 Task: For heading Arial with bold.  font size for heading22,  'Change the font style of data to'Arial Narrow.  and font size to 14,  Change the alignment of both headline & data to Align middle.  In the sheet  DashboardTaxDocs
Action: Mouse moved to (19, 124)
Screenshot: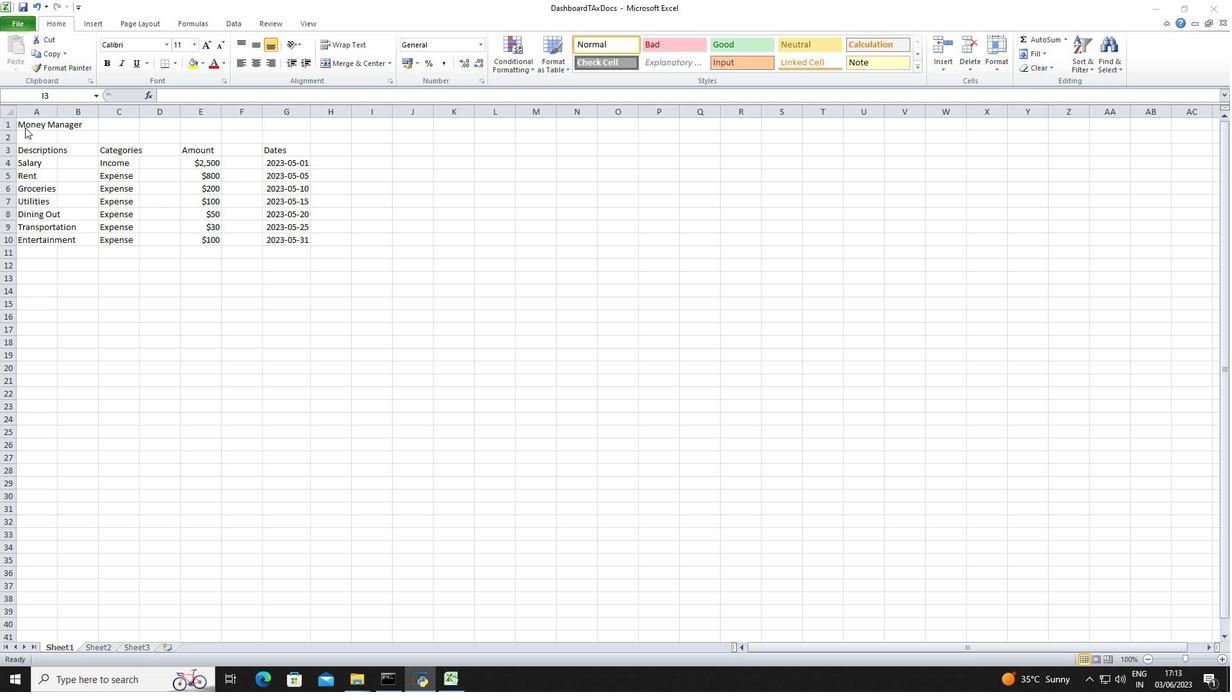 
Action: Mouse pressed left at (19, 124)
Screenshot: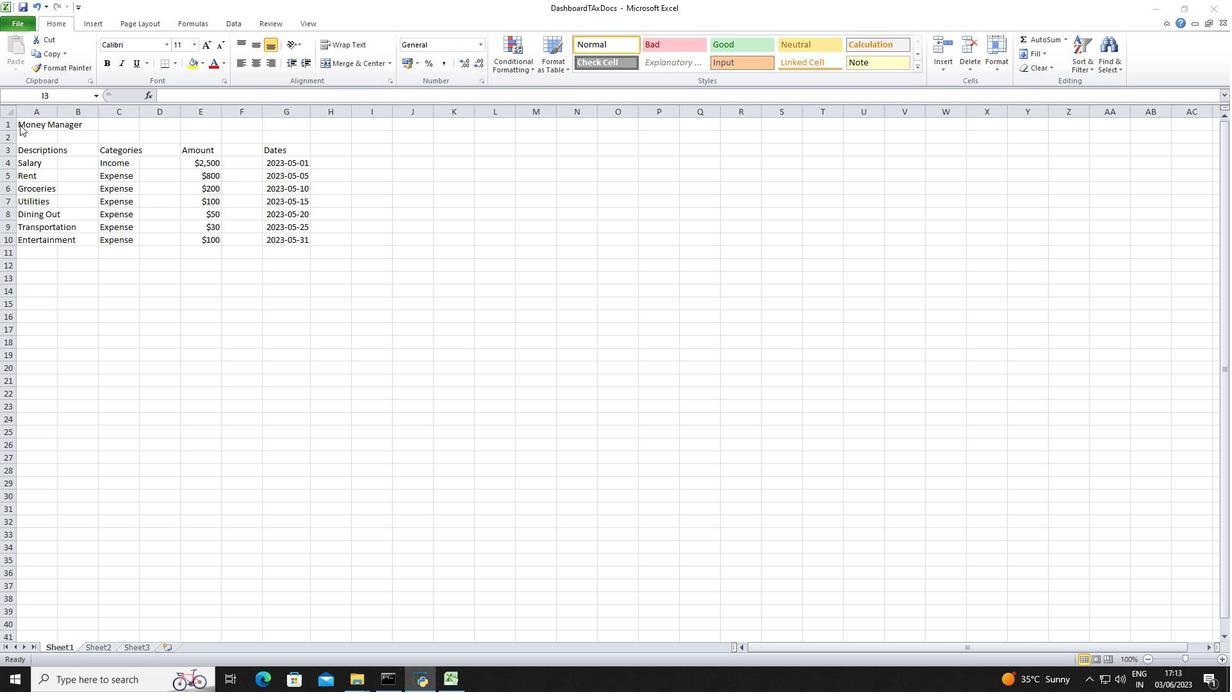 
Action: Mouse moved to (27, 124)
Screenshot: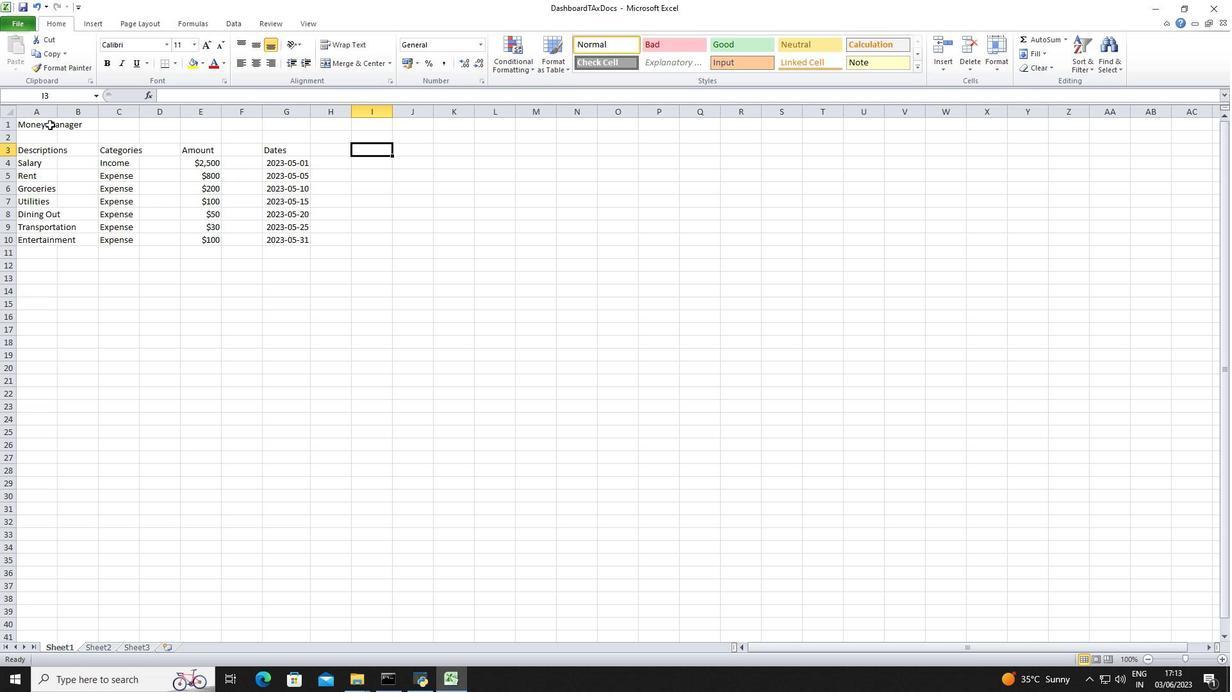 
Action: Mouse pressed left at (27, 124)
Screenshot: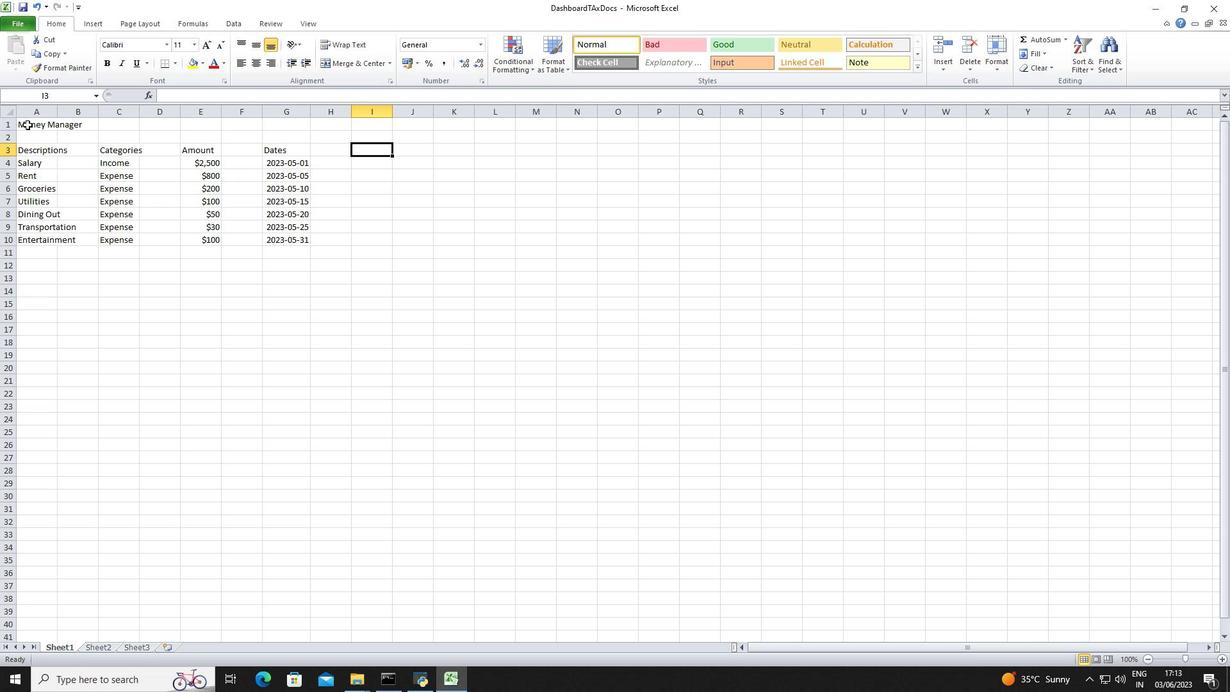 
Action: Mouse moved to (132, 50)
Screenshot: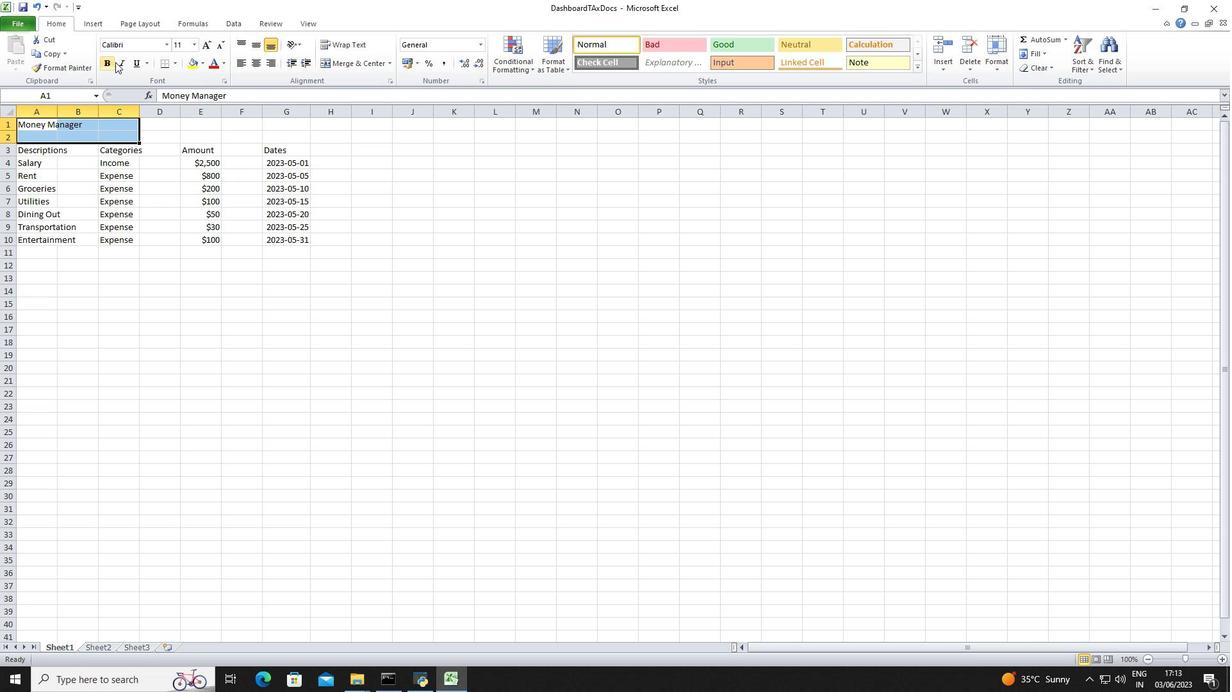 
Action: Mouse pressed left at (132, 50)
Screenshot: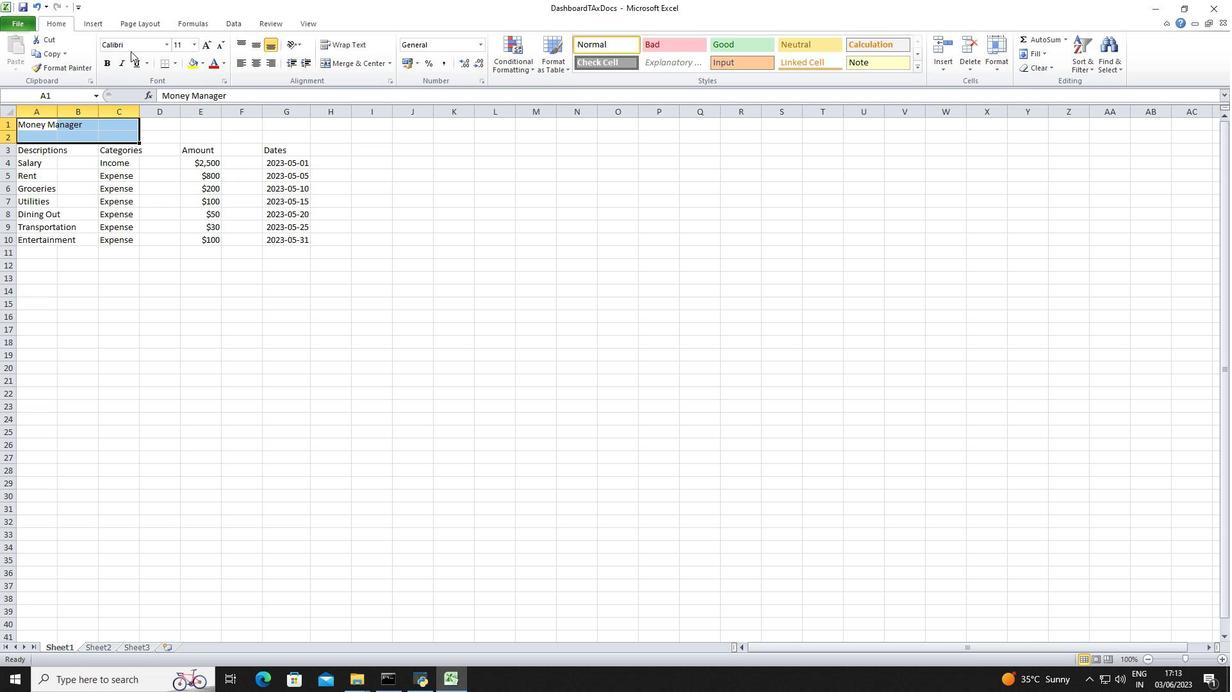 
Action: Mouse moved to (132, 44)
Screenshot: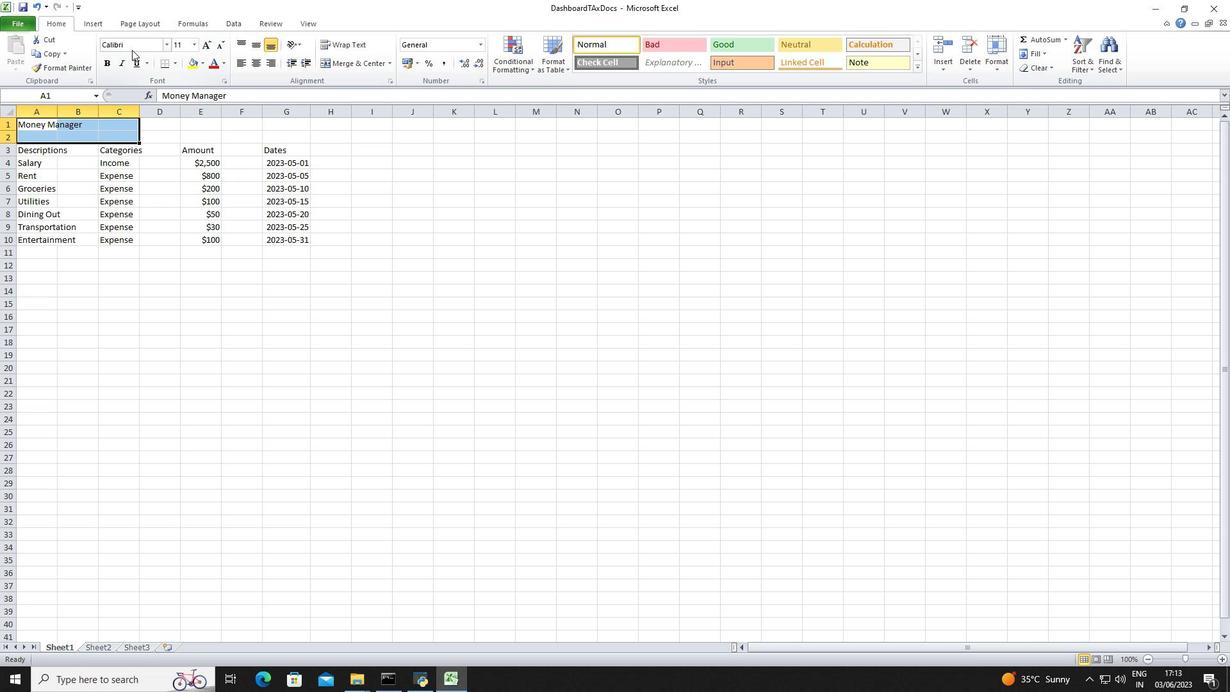 
Action: Mouse pressed left at (132, 44)
Screenshot: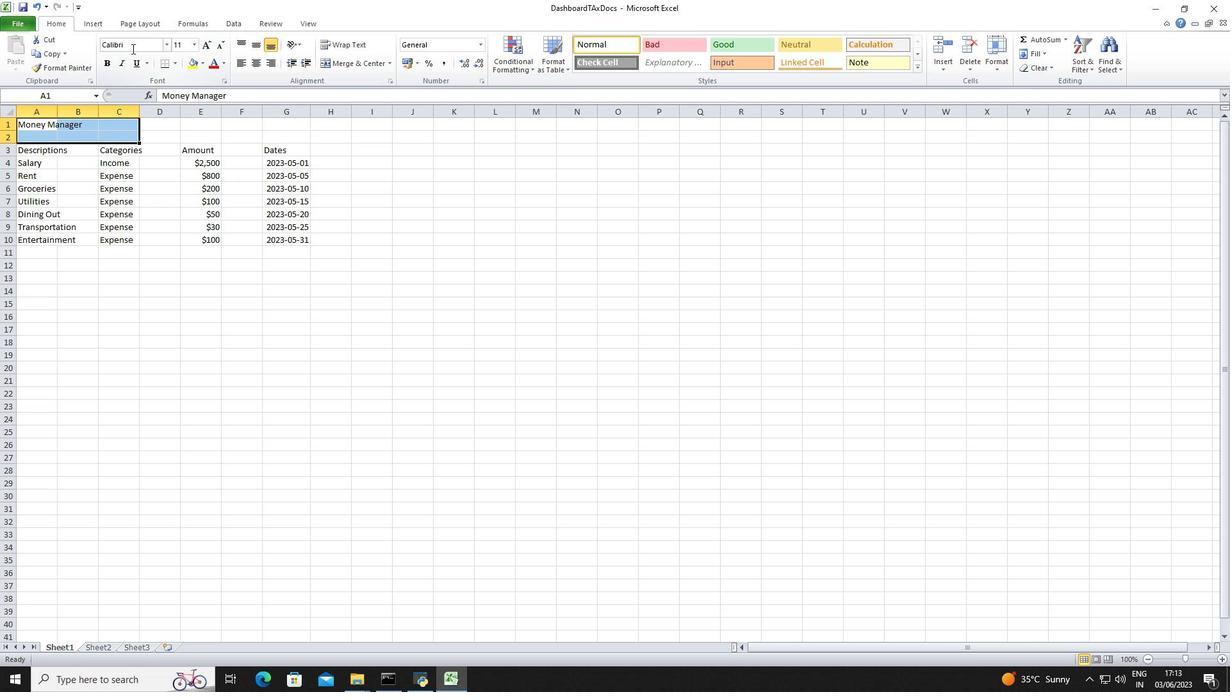
Action: Key pressed <Key.shift>Arial<Key.enter>
Screenshot: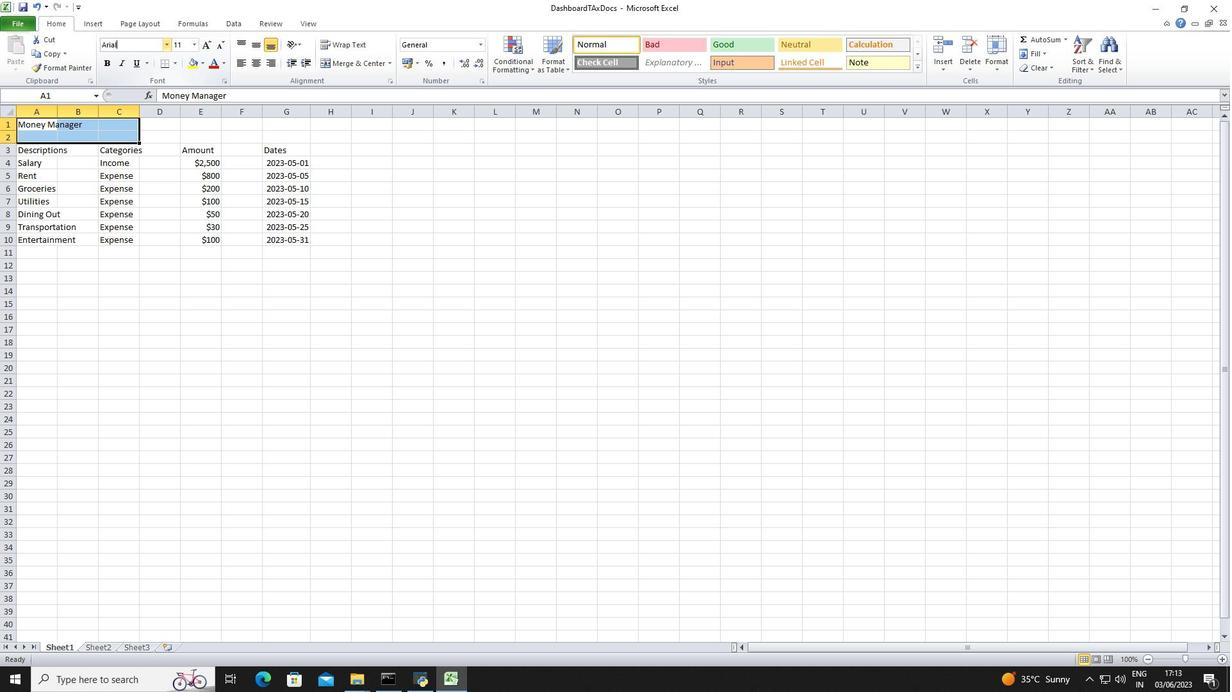 
Action: Mouse moved to (107, 61)
Screenshot: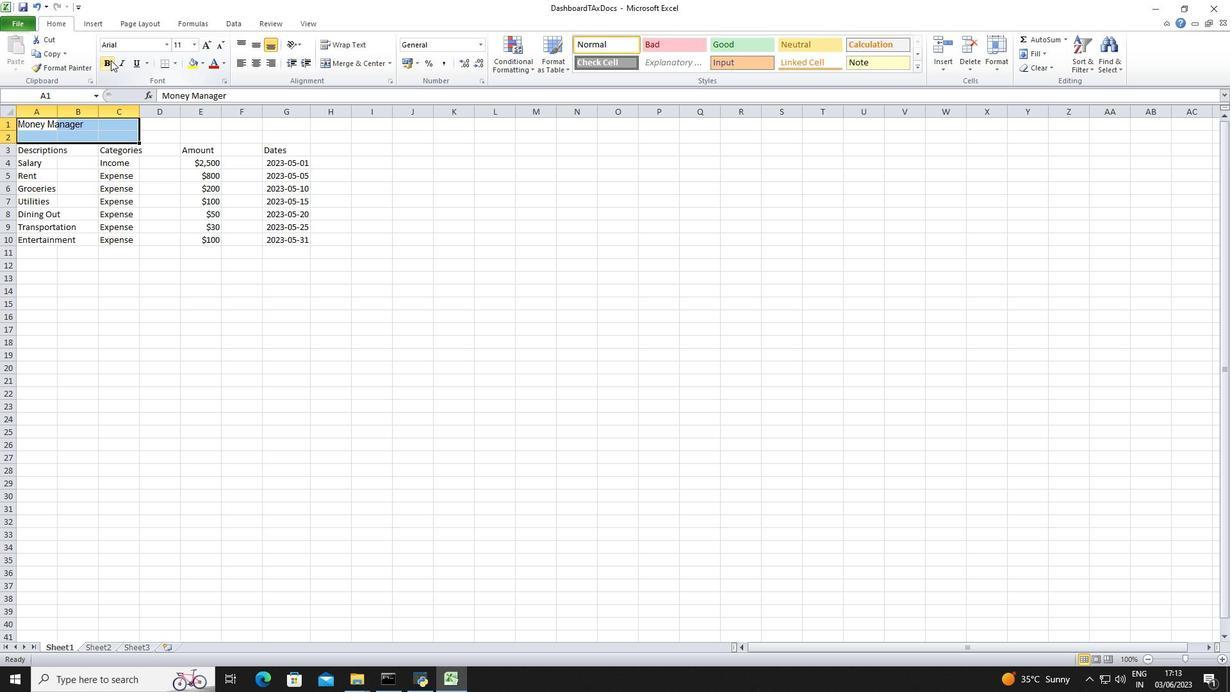 
Action: Mouse pressed left at (107, 61)
Screenshot: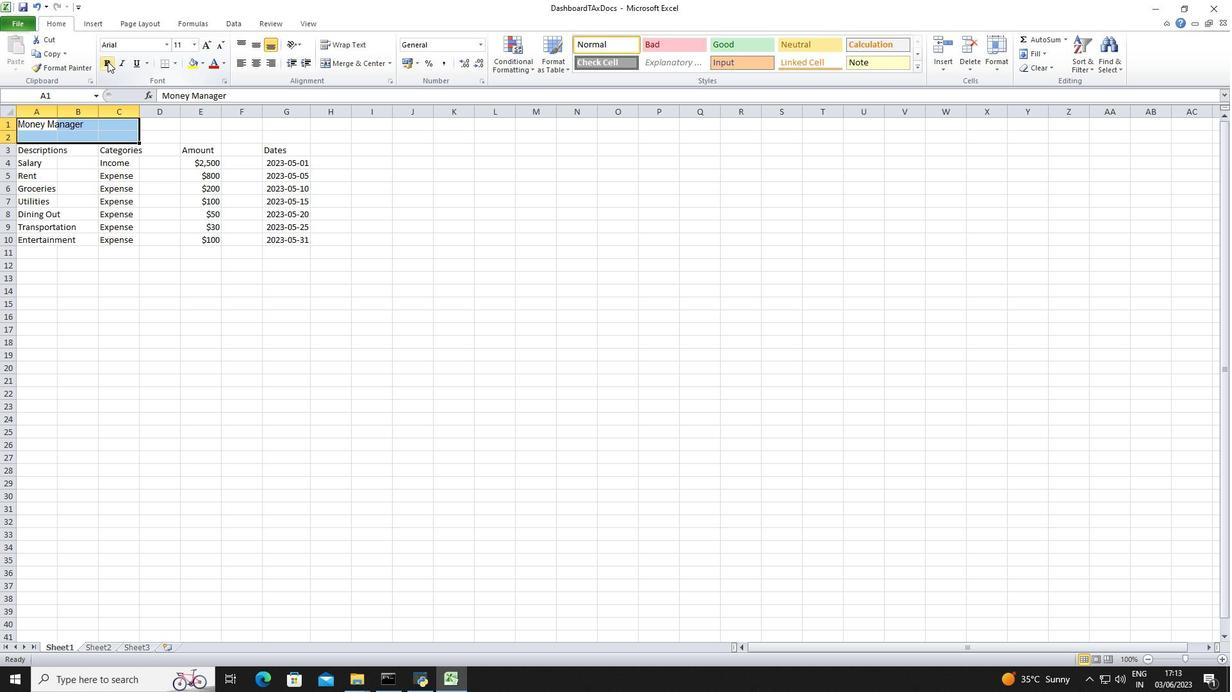 
Action: Mouse moved to (193, 43)
Screenshot: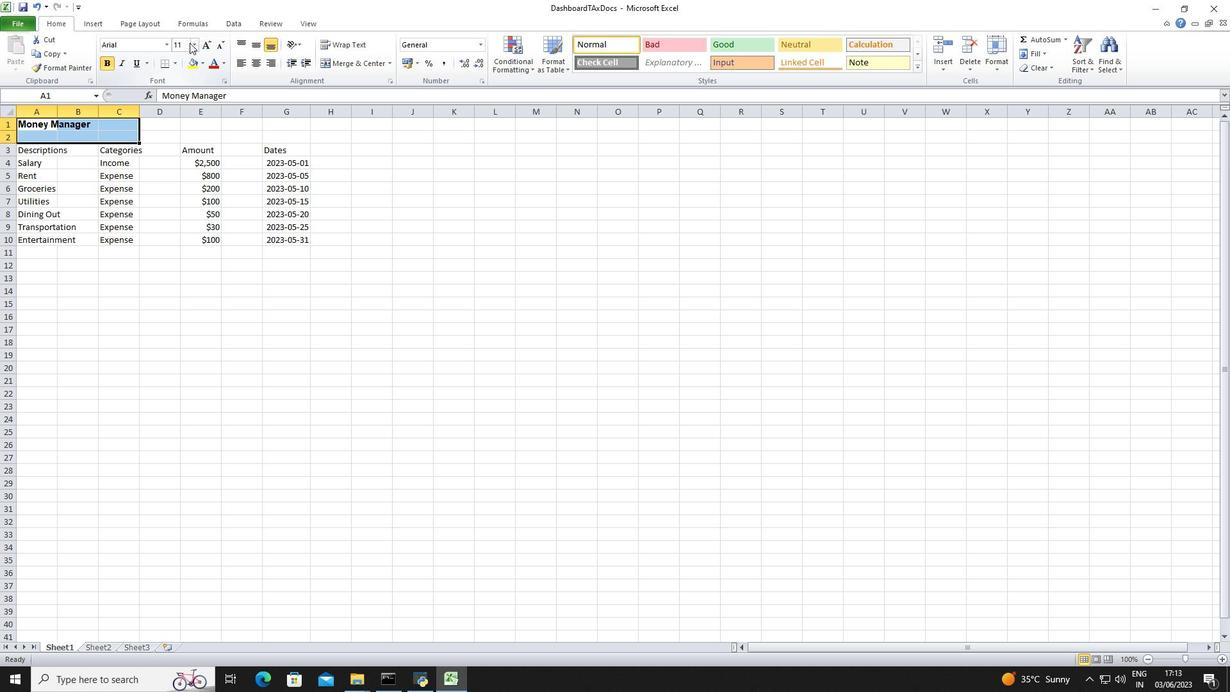 
Action: Mouse pressed left at (193, 43)
Screenshot: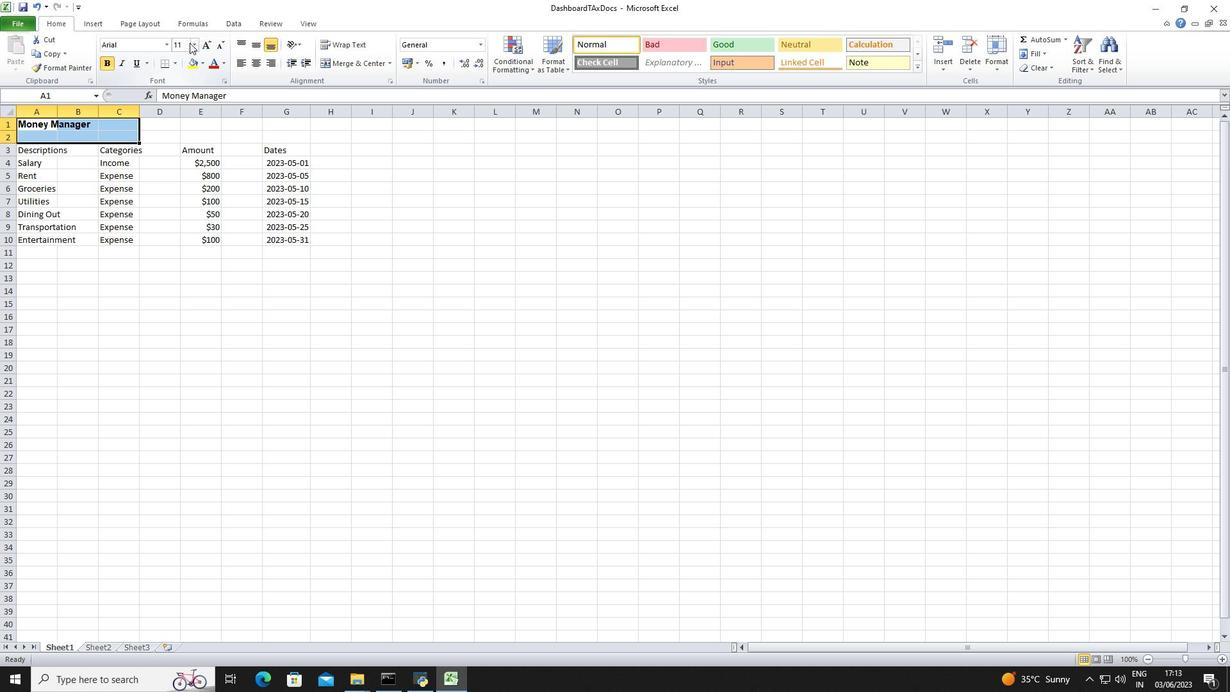 
Action: Mouse moved to (182, 156)
Screenshot: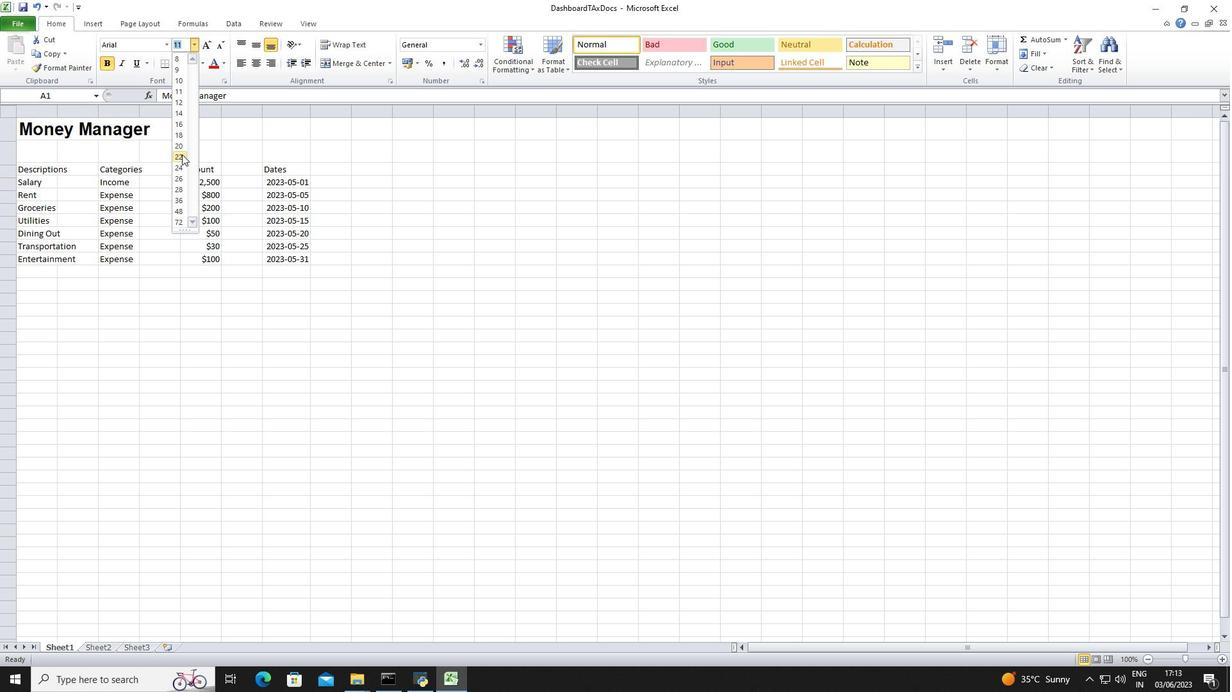 
Action: Mouse pressed left at (182, 156)
Screenshot: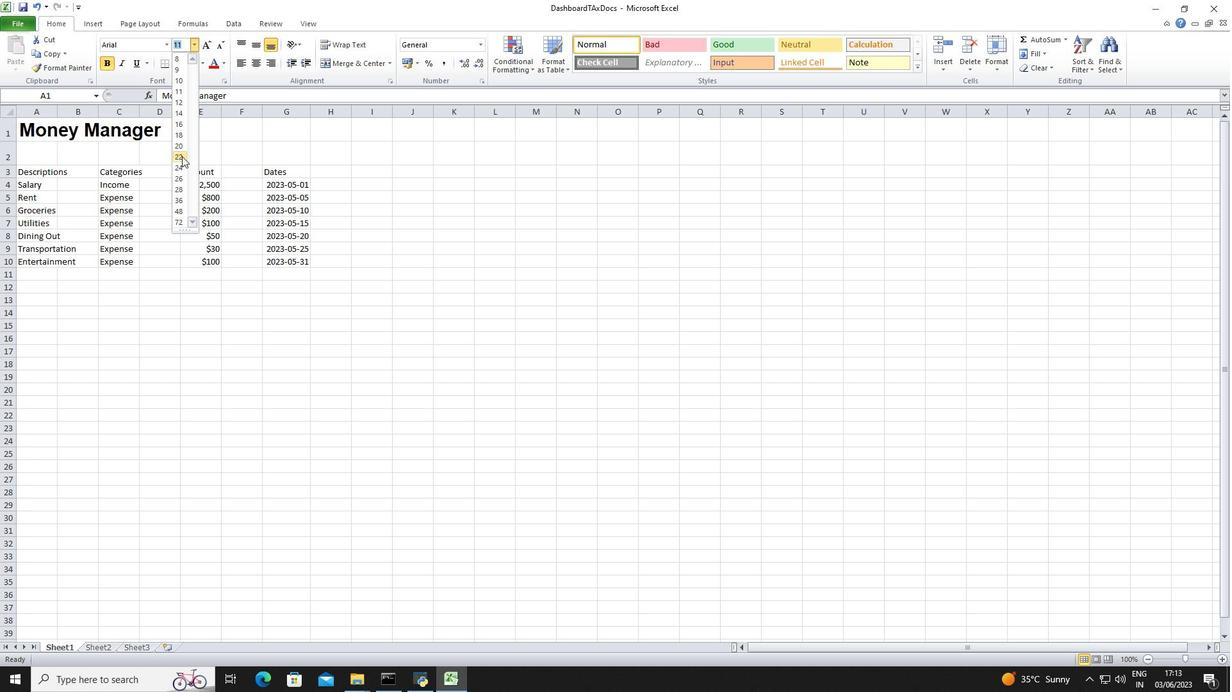 
Action: Mouse moved to (35, 176)
Screenshot: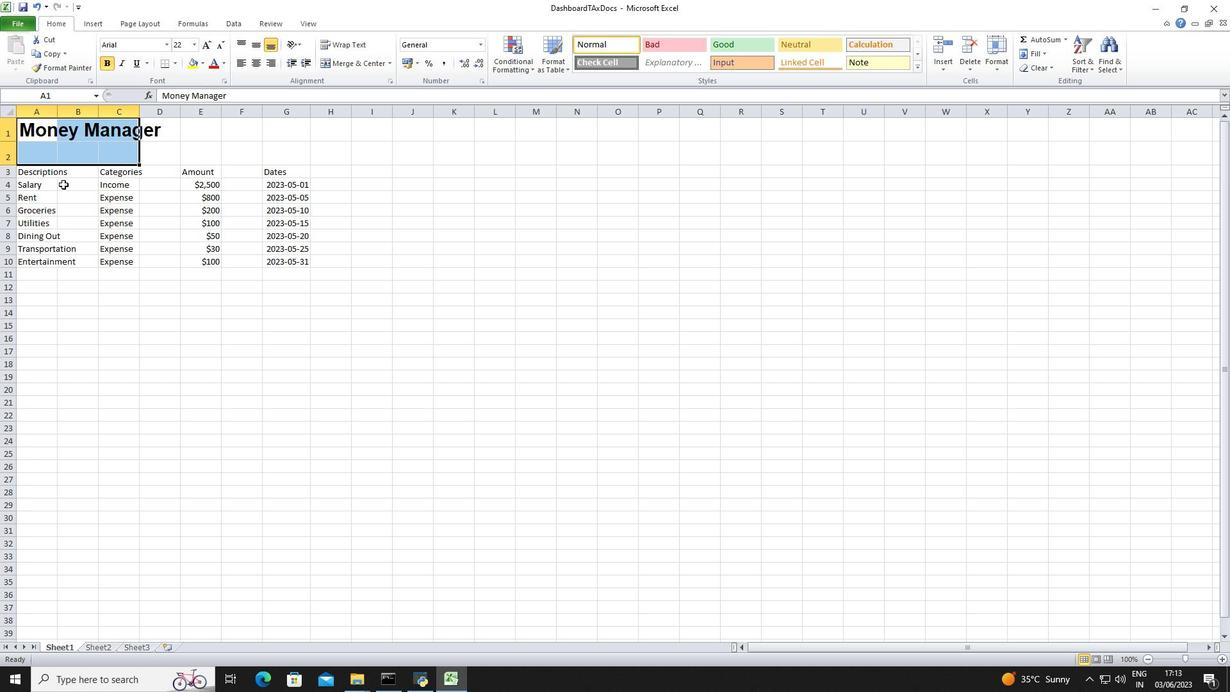 
Action: Mouse pressed left at (35, 176)
Screenshot: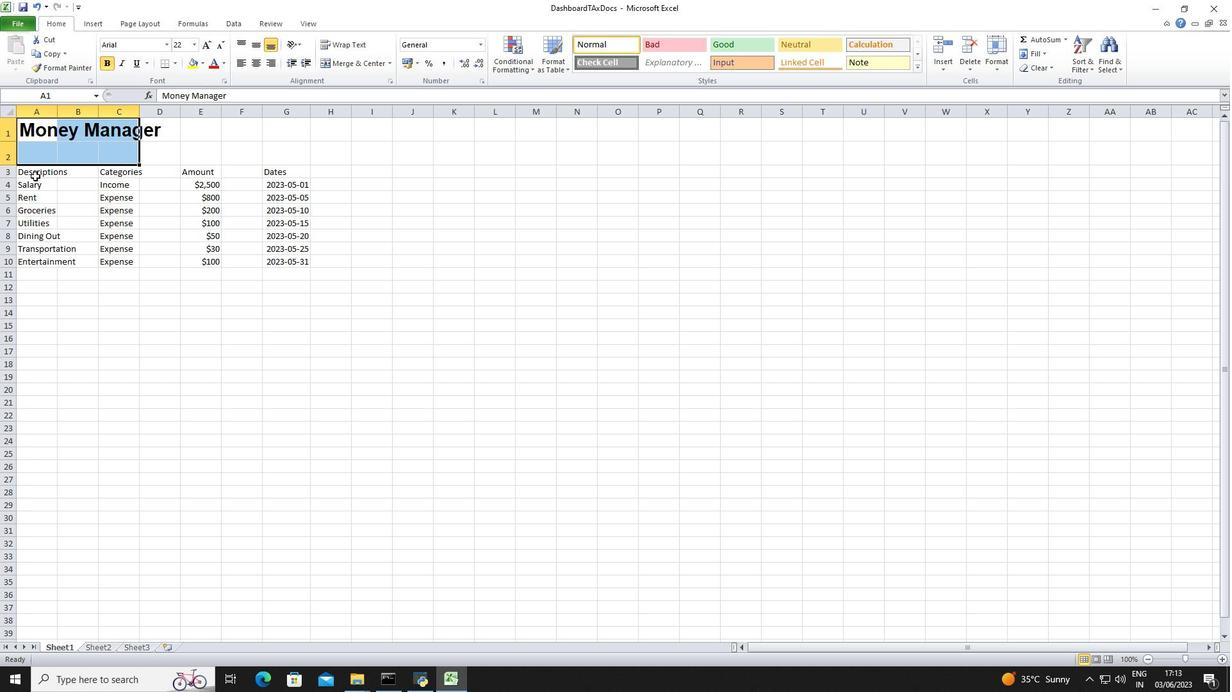 
Action: Mouse moved to (140, 47)
Screenshot: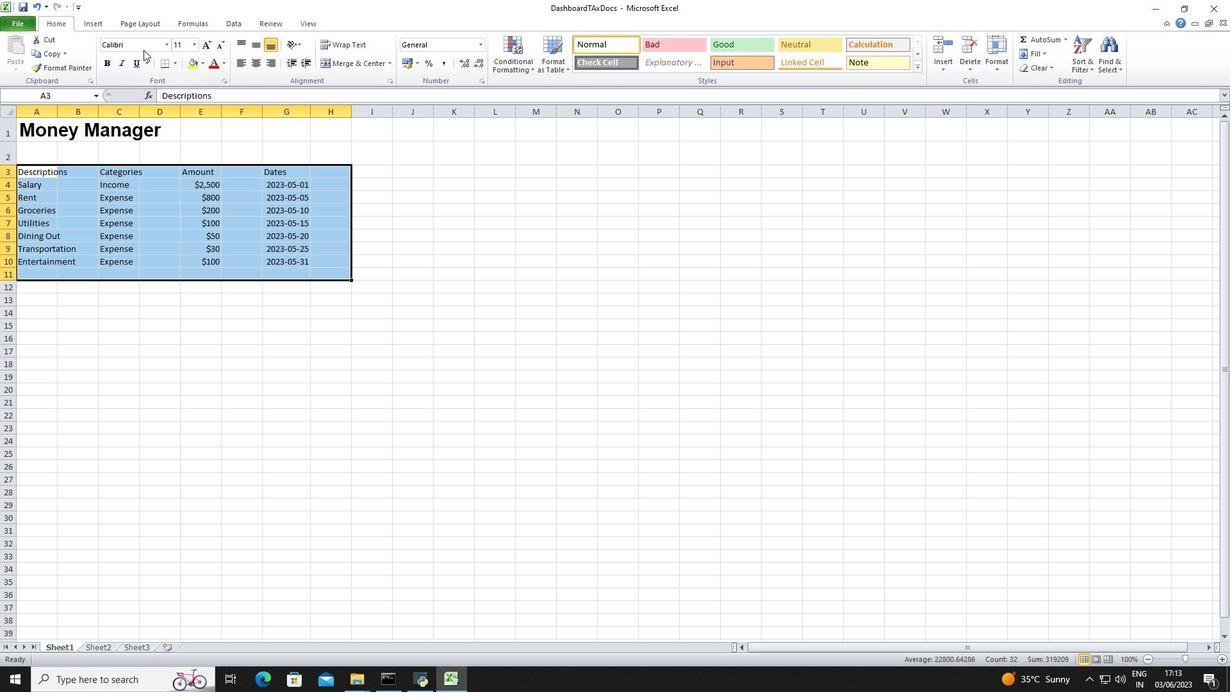 
Action: Mouse pressed left at (140, 47)
Screenshot: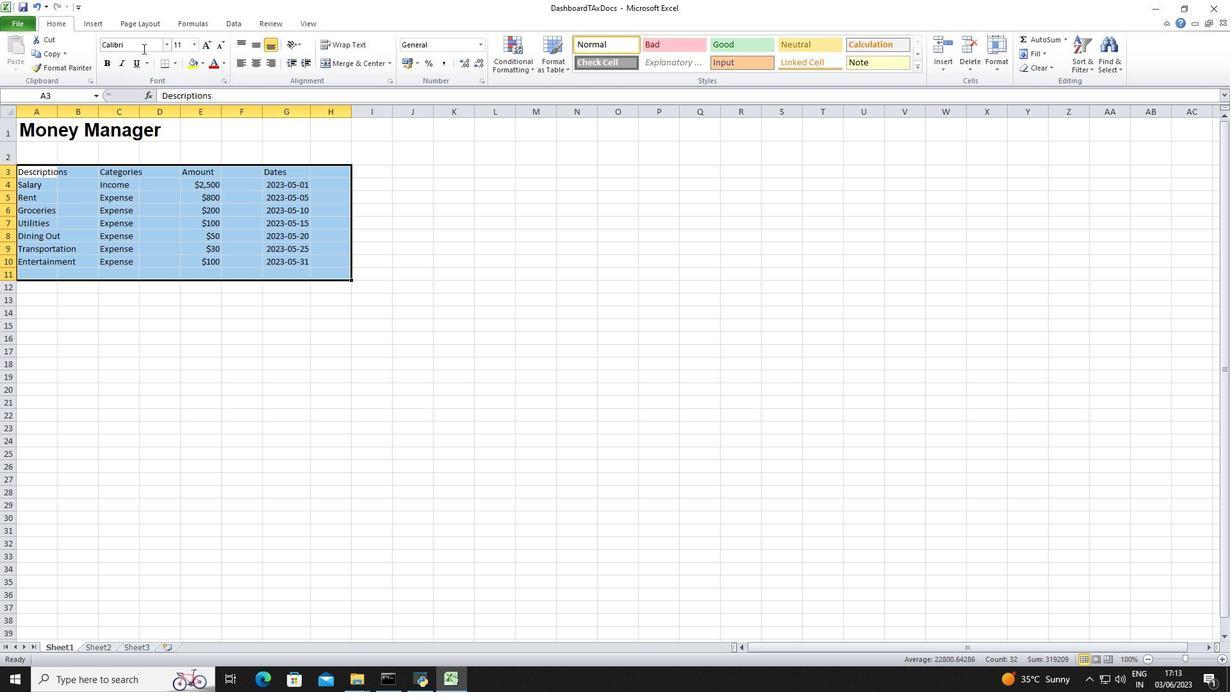 
Action: Key pressed <Key.shift>Arial<Key.space><Key.shift><Key.shift><Key.shift>Narrow<Key.enter>
Screenshot: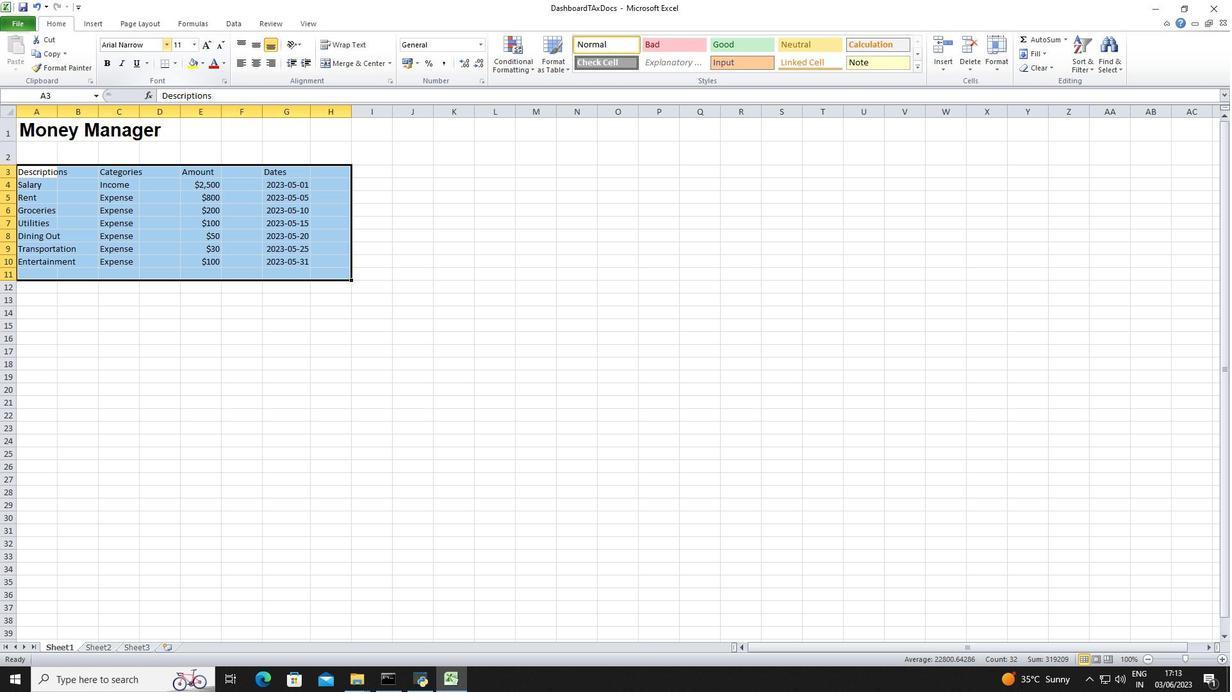 
Action: Mouse moved to (196, 42)
Screenshot: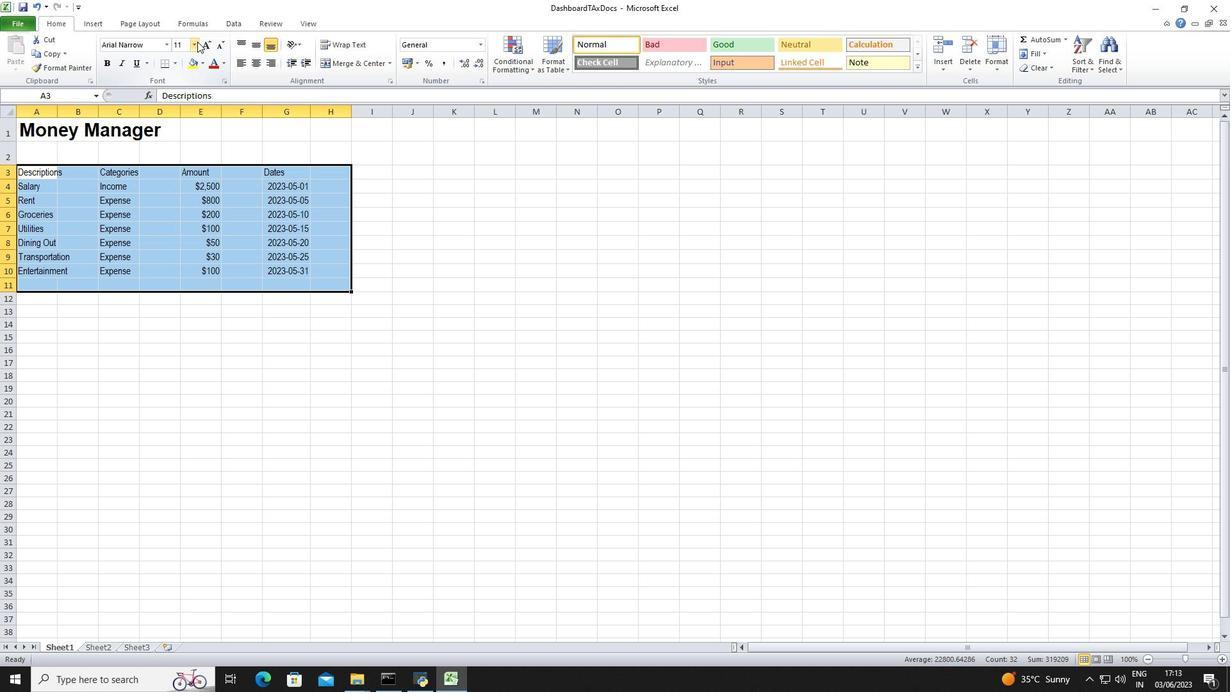 
Action: Mouse pressed left at (196, 42)
Screenshot: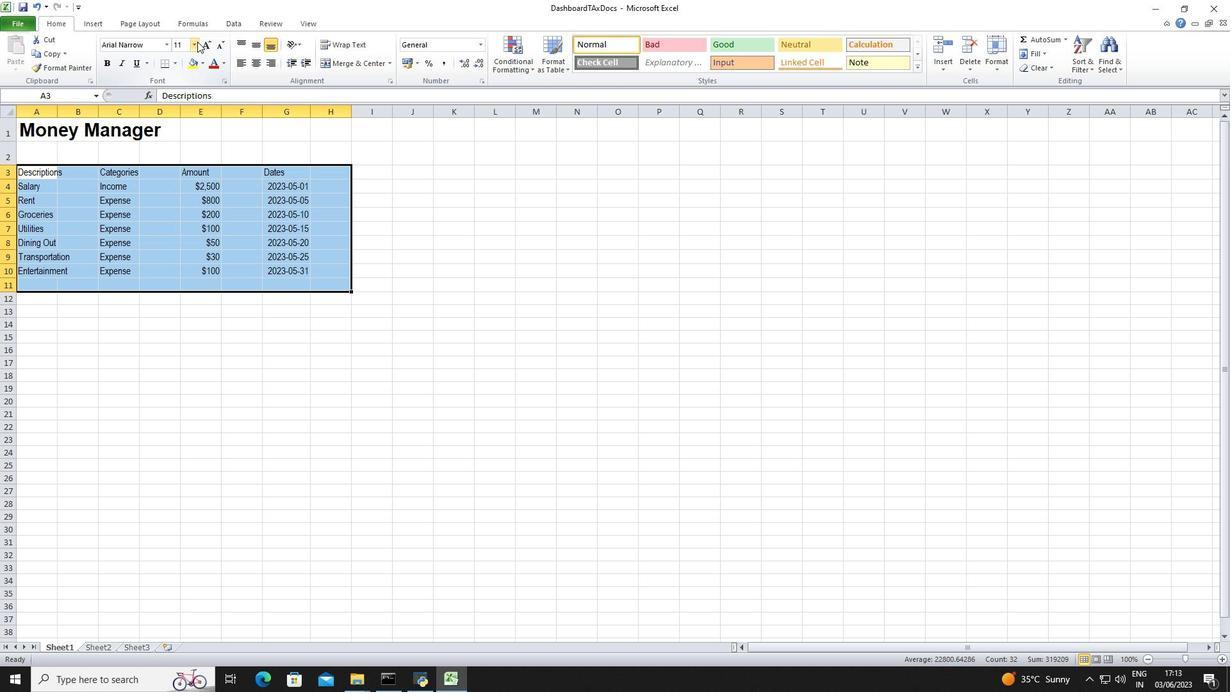 
Action: Mouse moved to (186, 111)
Screenshot: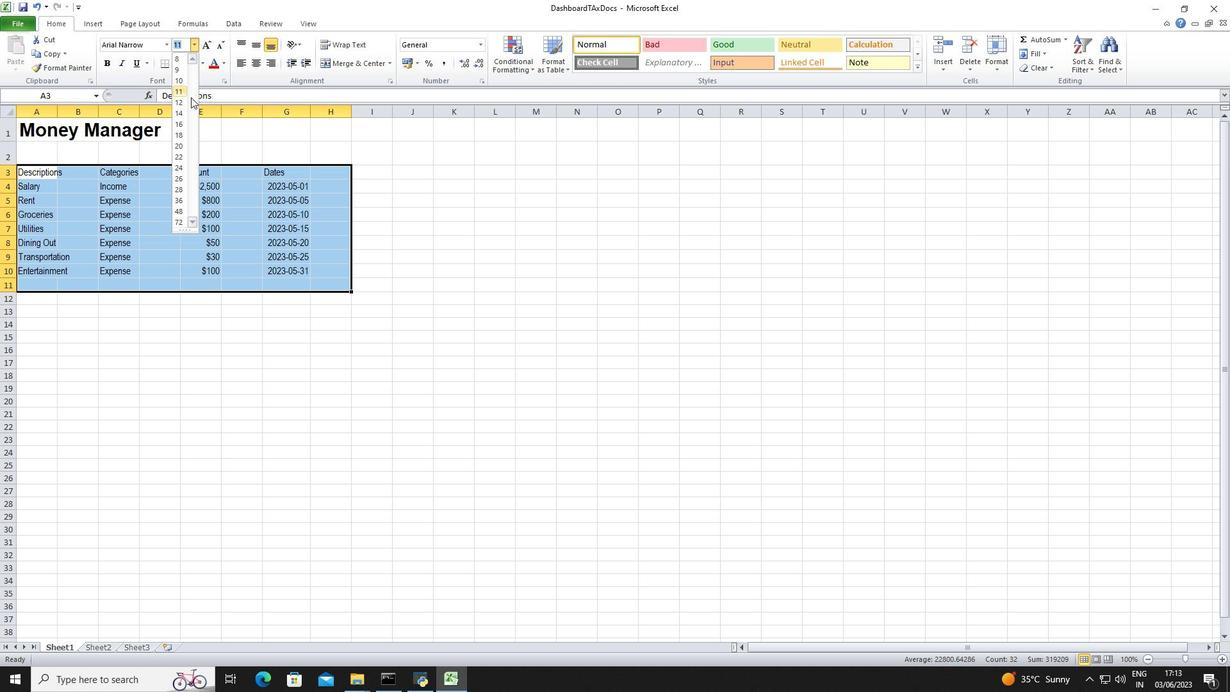 
Action: Mouse pressed left at (186, 111)
Screenshot: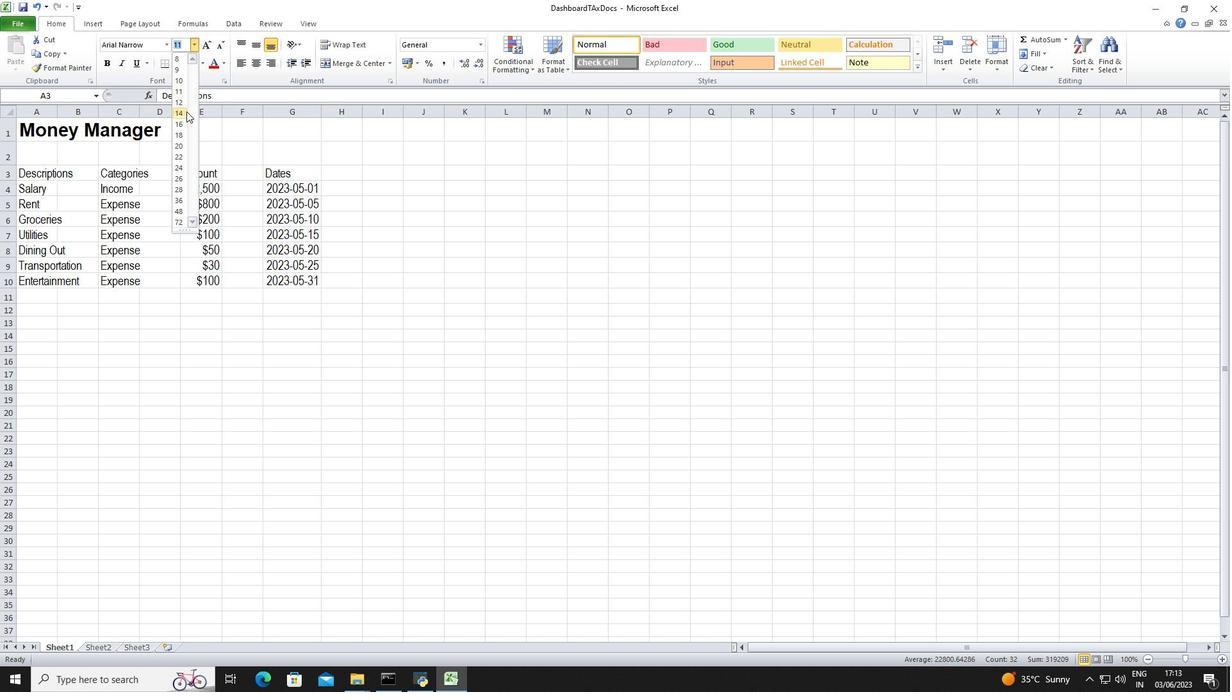 
Action: Mouse moved to (260, 62)
Screenshot: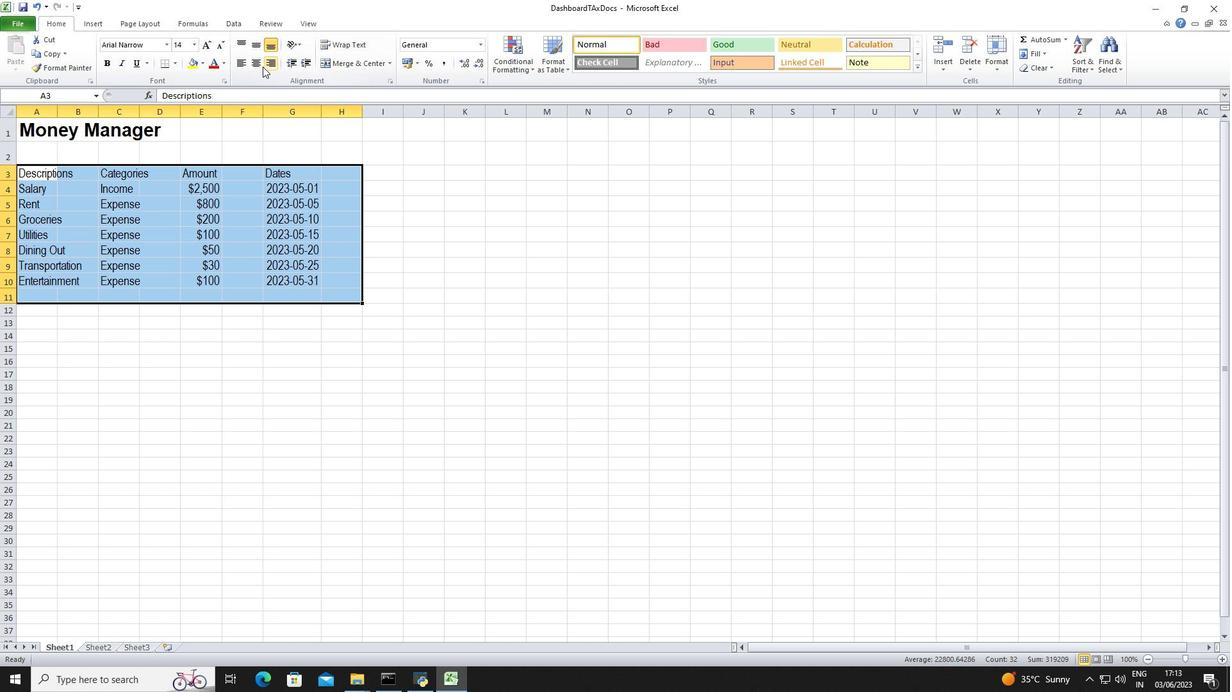 
Action: Mouse pressed left at (260, 62)
Screenshot: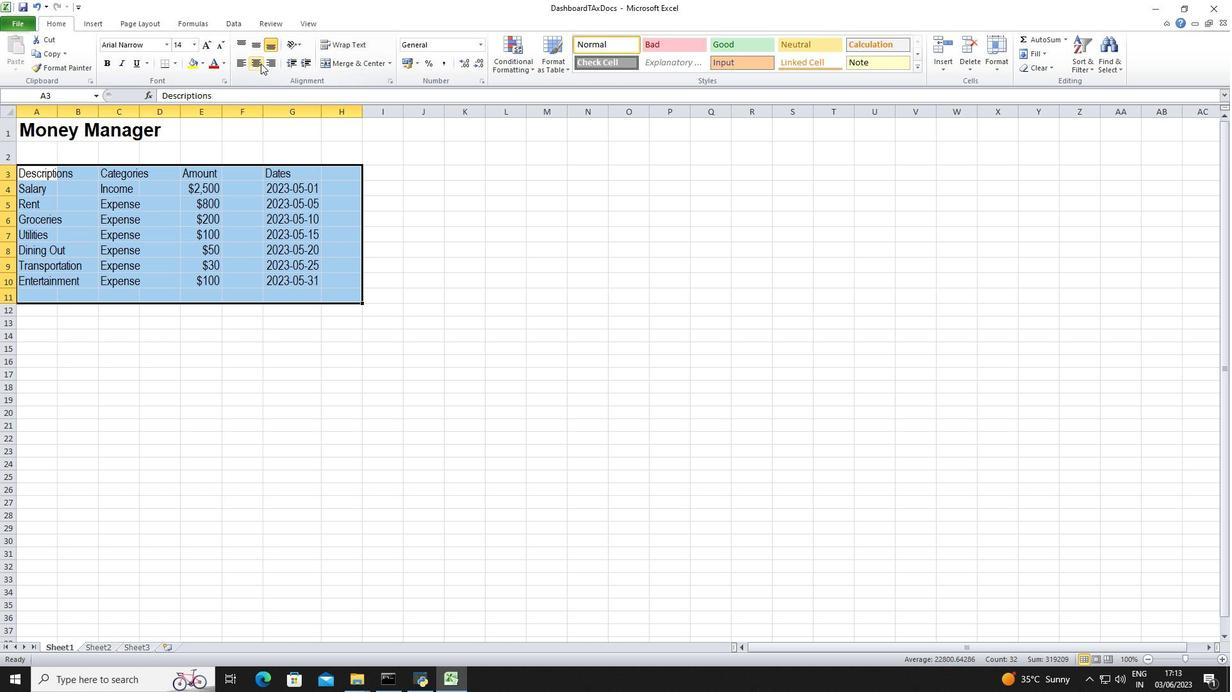 
Action: Mouse moved to (46, 132)
Screenshot: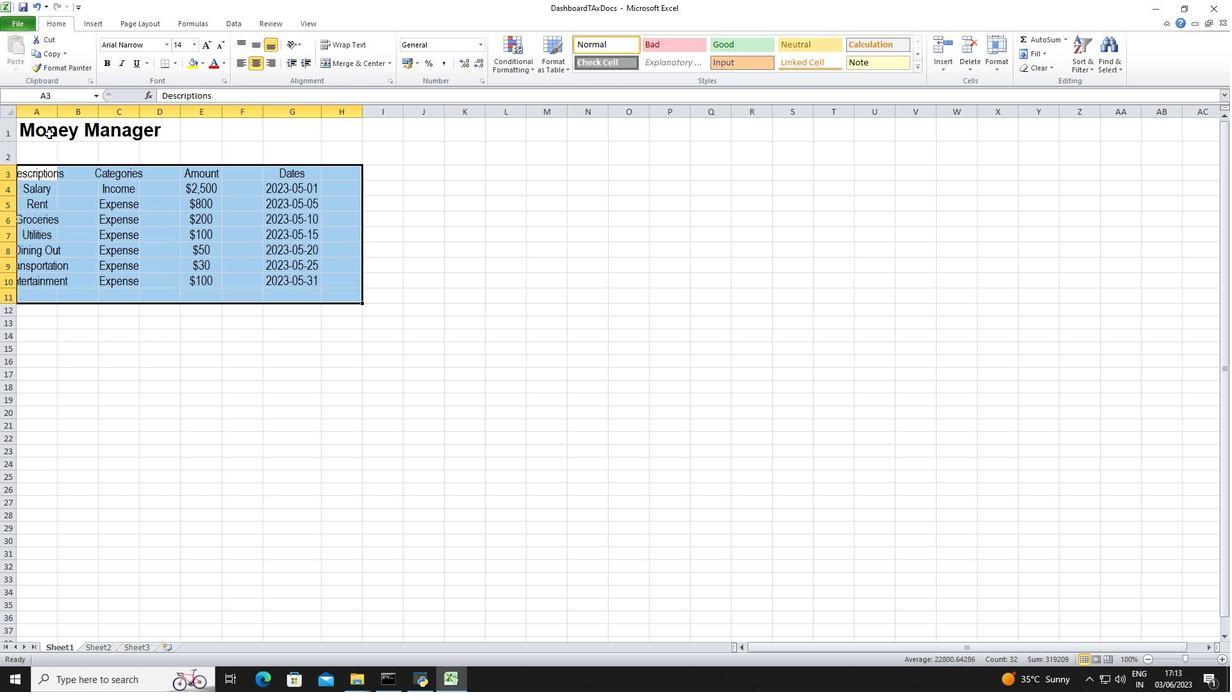 
Action: Mouse pressed left at (46, 132)
Screenshot: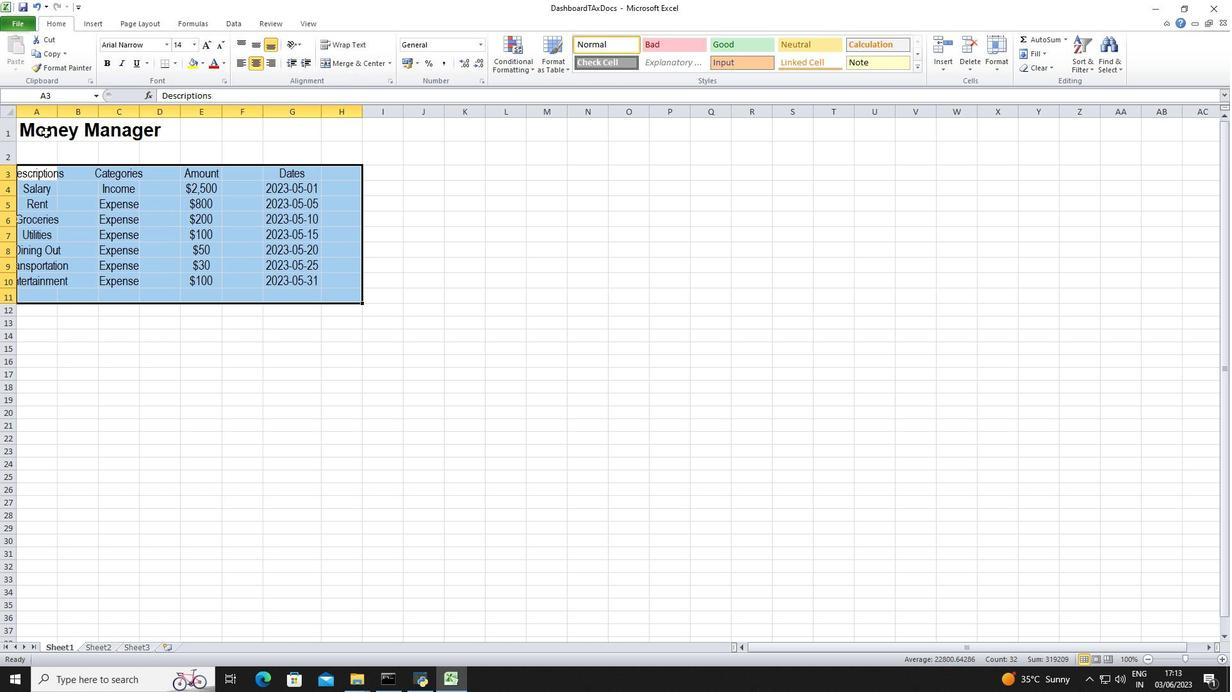 
Action: Mouse moved to (254, 63)
Screenshot: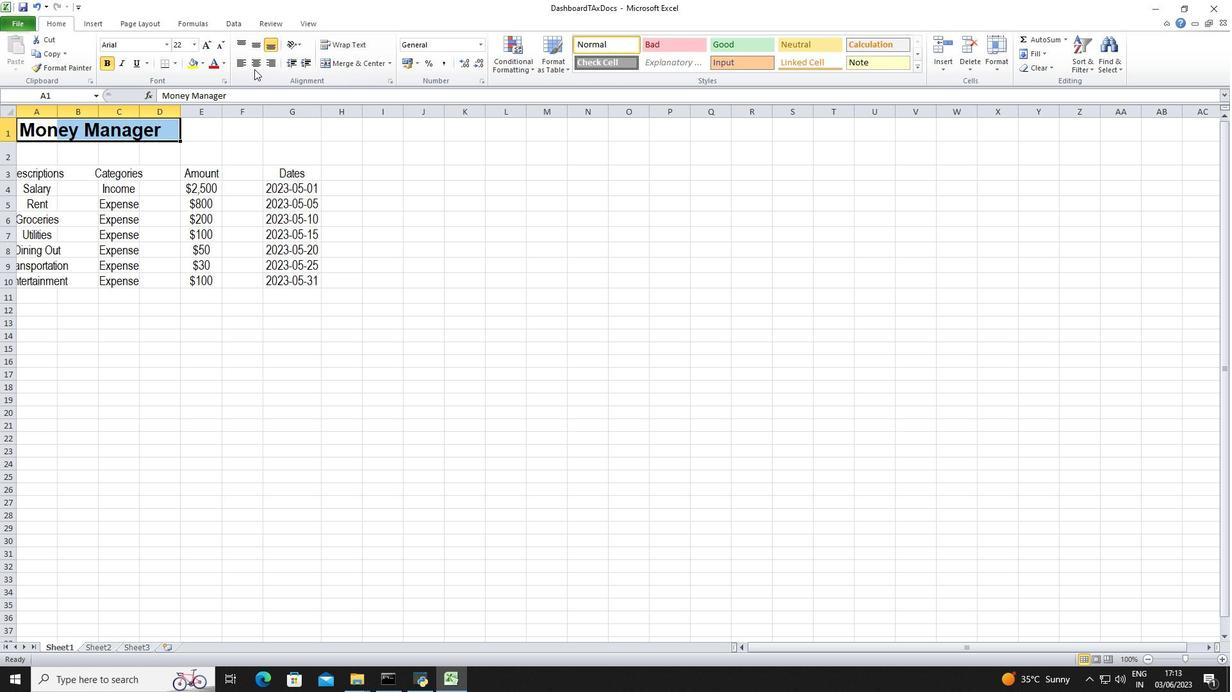 
Action: Mouse pressed left at (254, 63)
Screenshot: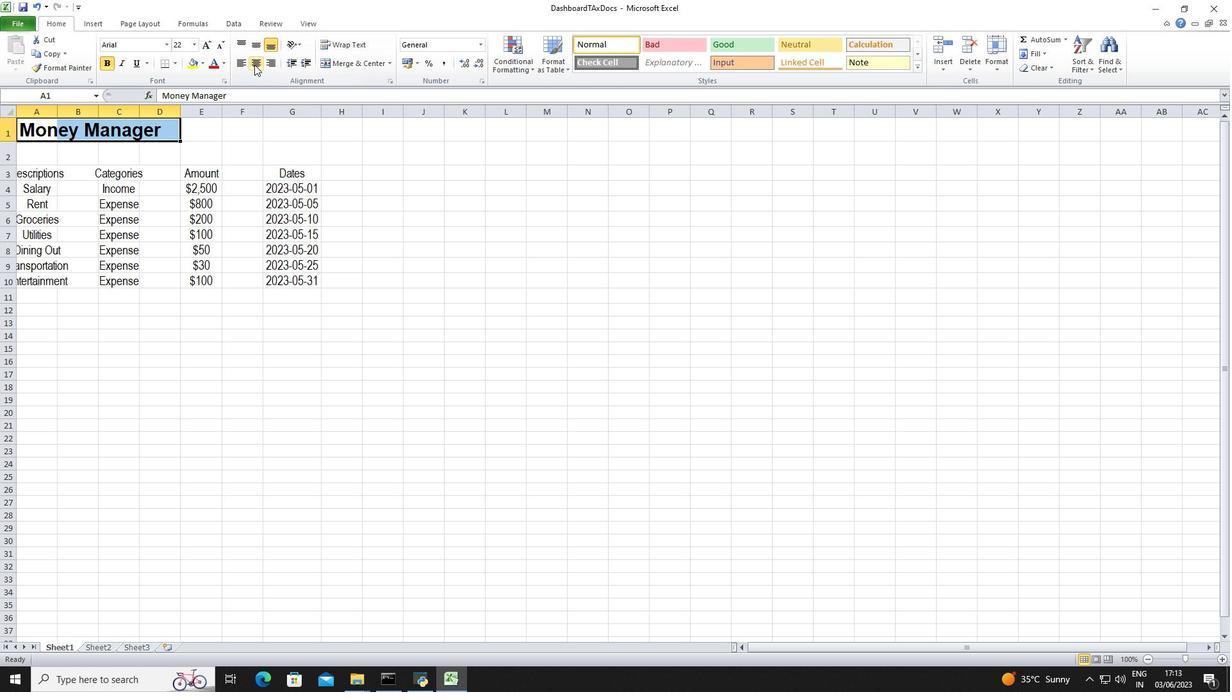 
Action: Mouse moved to (58, 113)
Screenshot: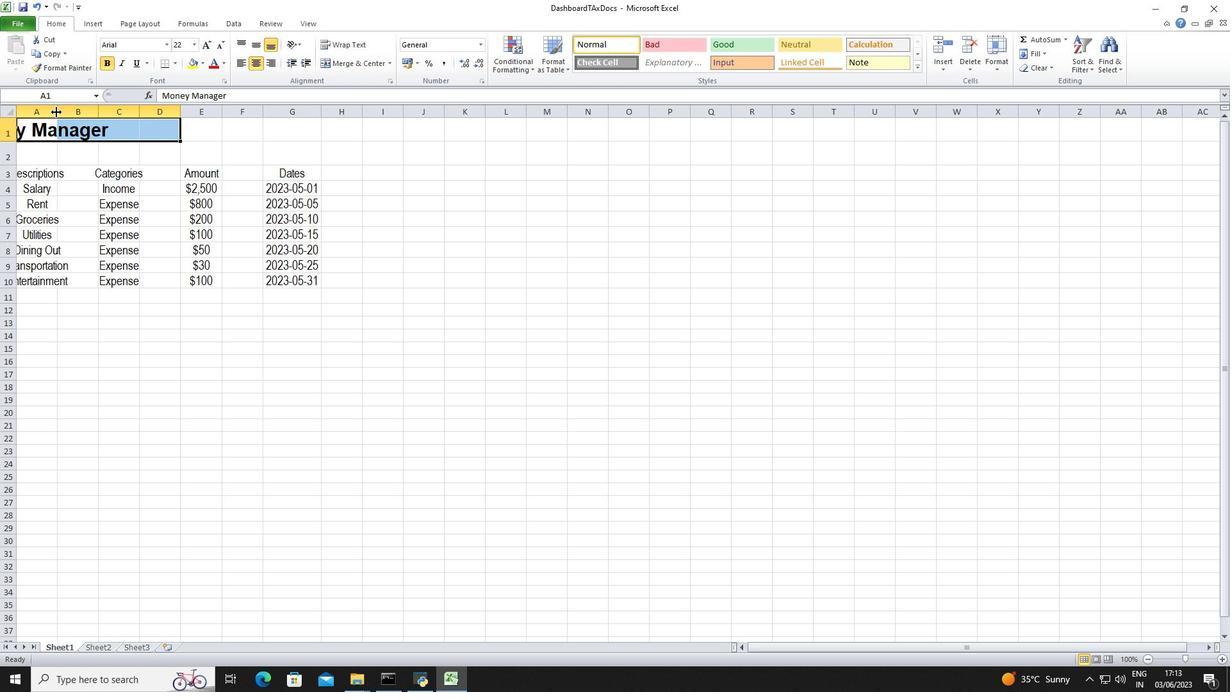 
Action: Mouse pressed left at (58, 113)
Screenshot: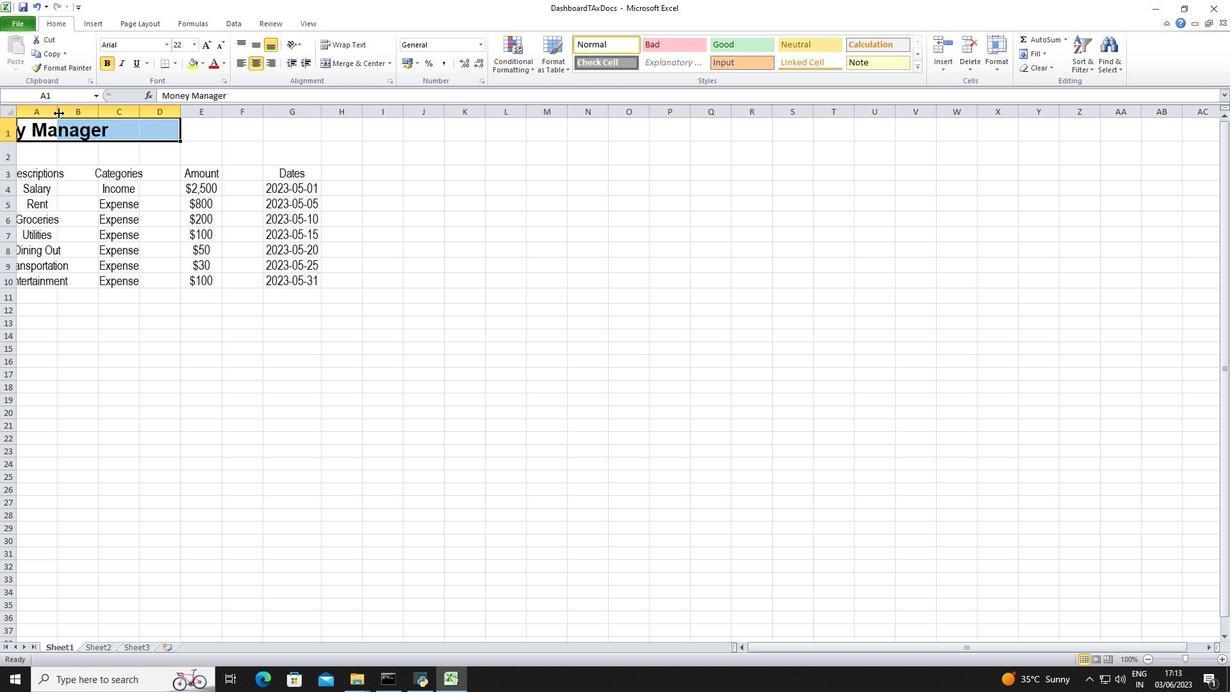 
Action: Mouse moved to (535, 169)
Screenshot: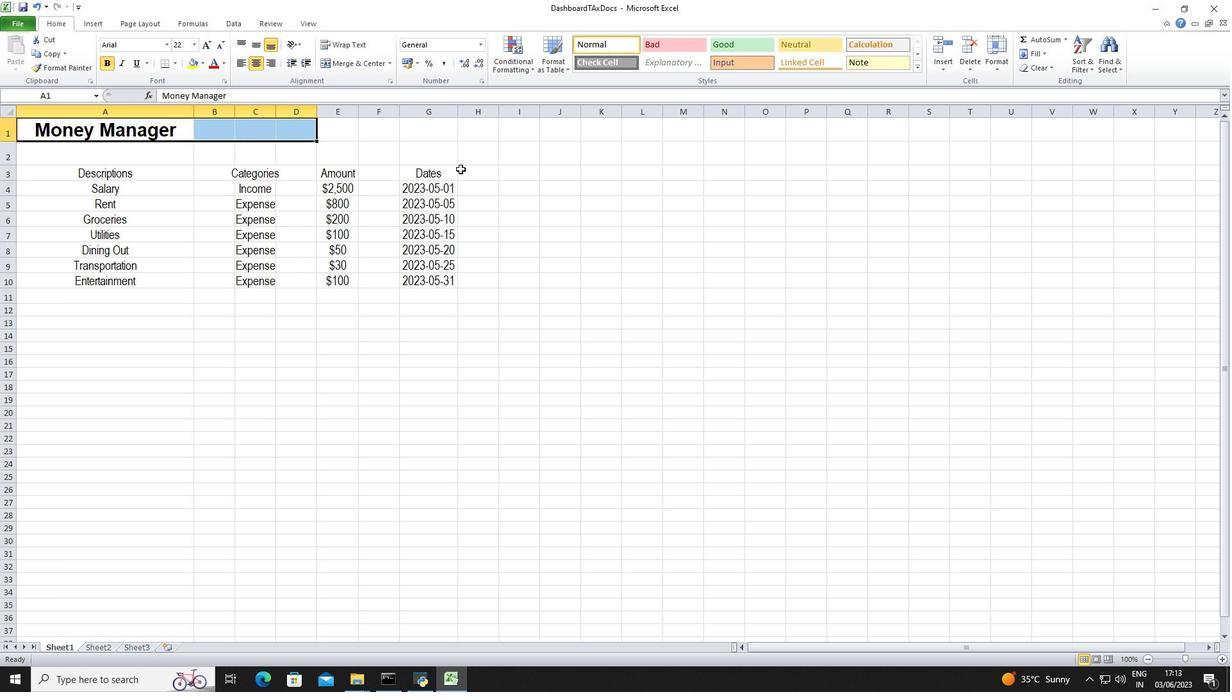 
Action: Mouse pressed left at (535, 169)
Screenshot: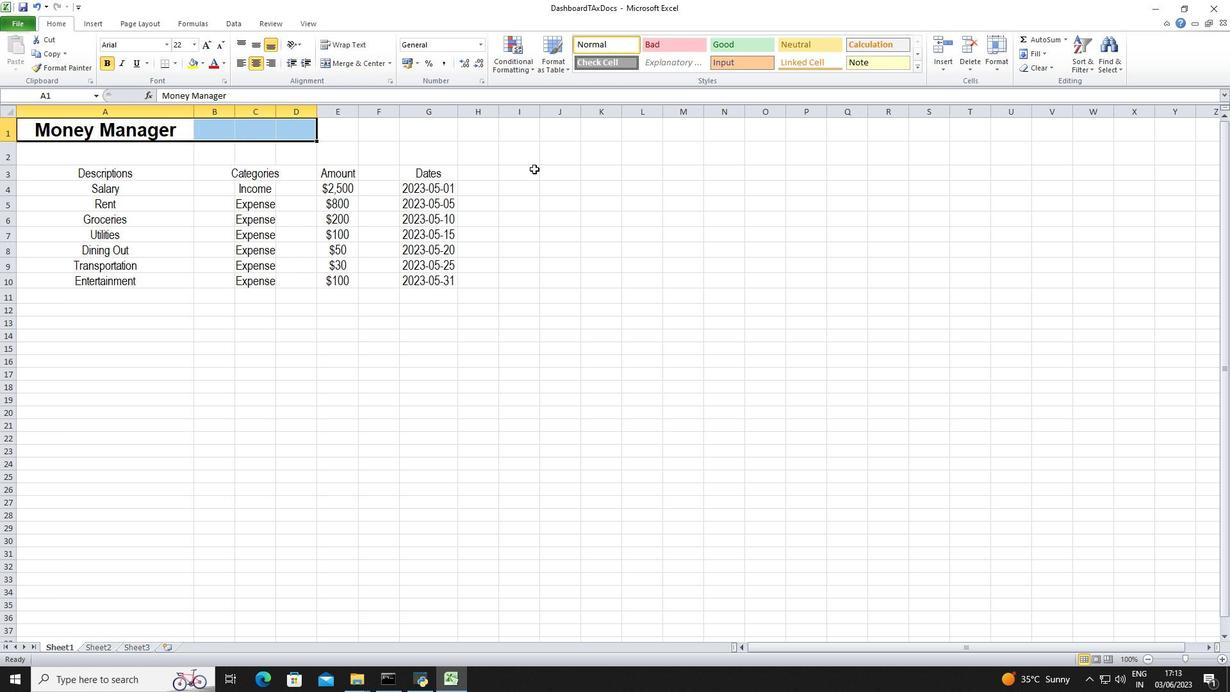 
